 Task: In the  document Geneticengineering.txtMake this file  'available offline' Check 'Vision History' View the  non- printing characters
Action: Mouse moved to (532, 524)
Screenshot: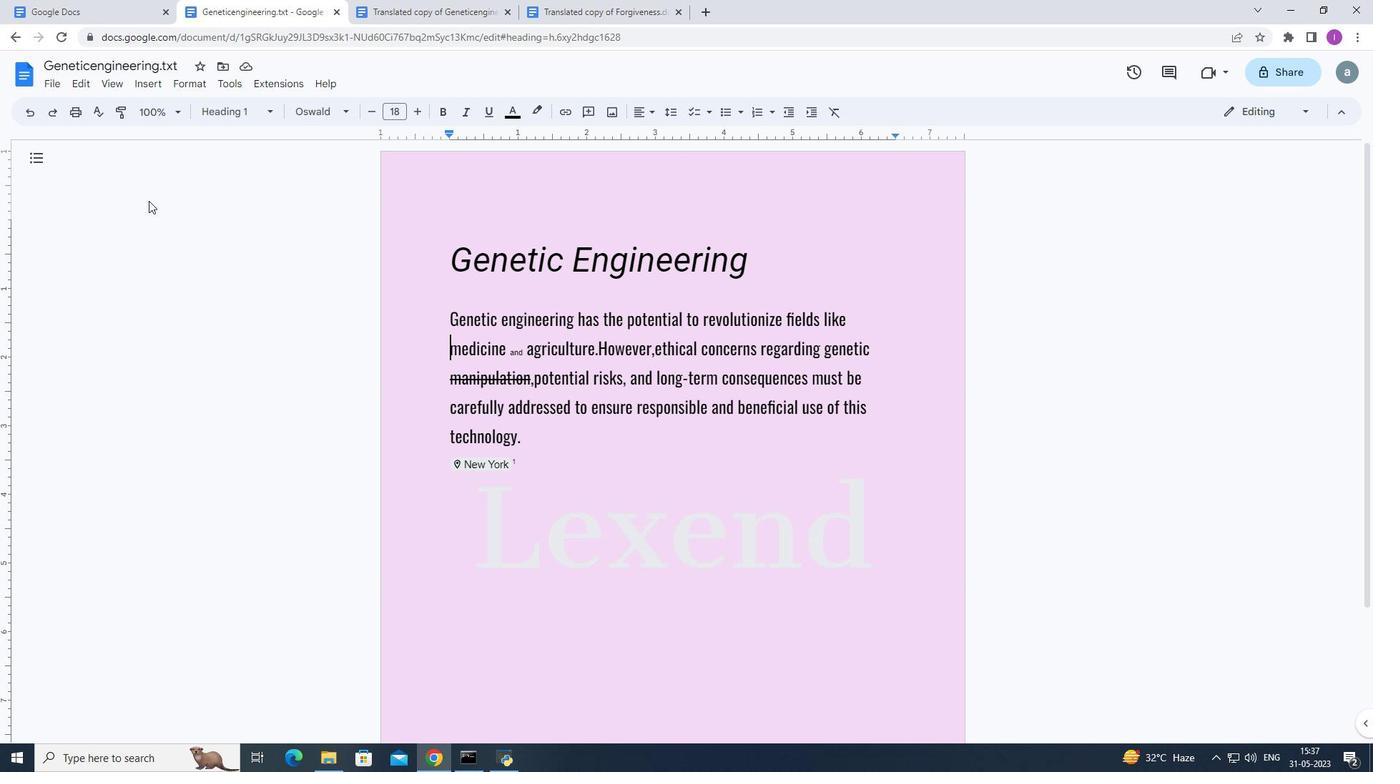 
Action: Mouse pressed left at (532, 524)
Screenshot: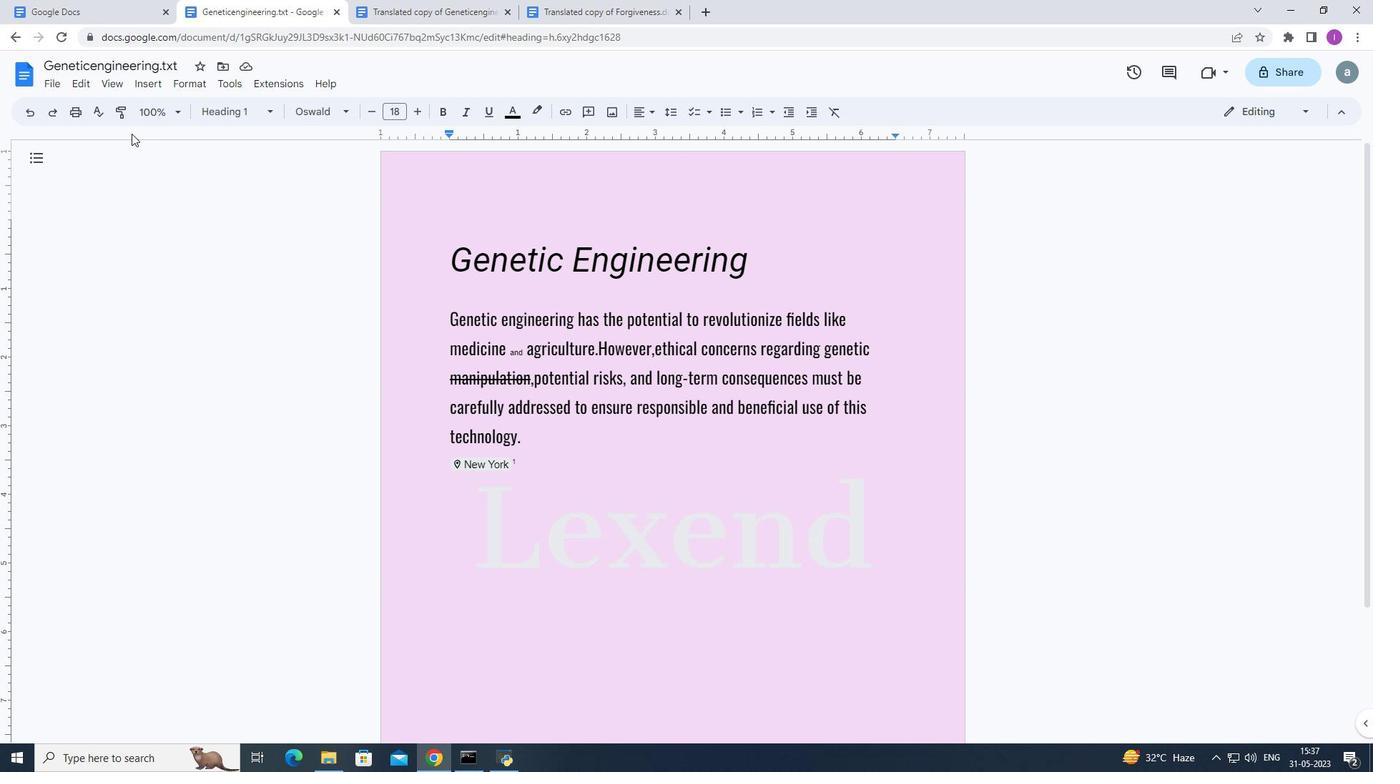 
Action: Mouse moved to (8, 32)
Screenshot: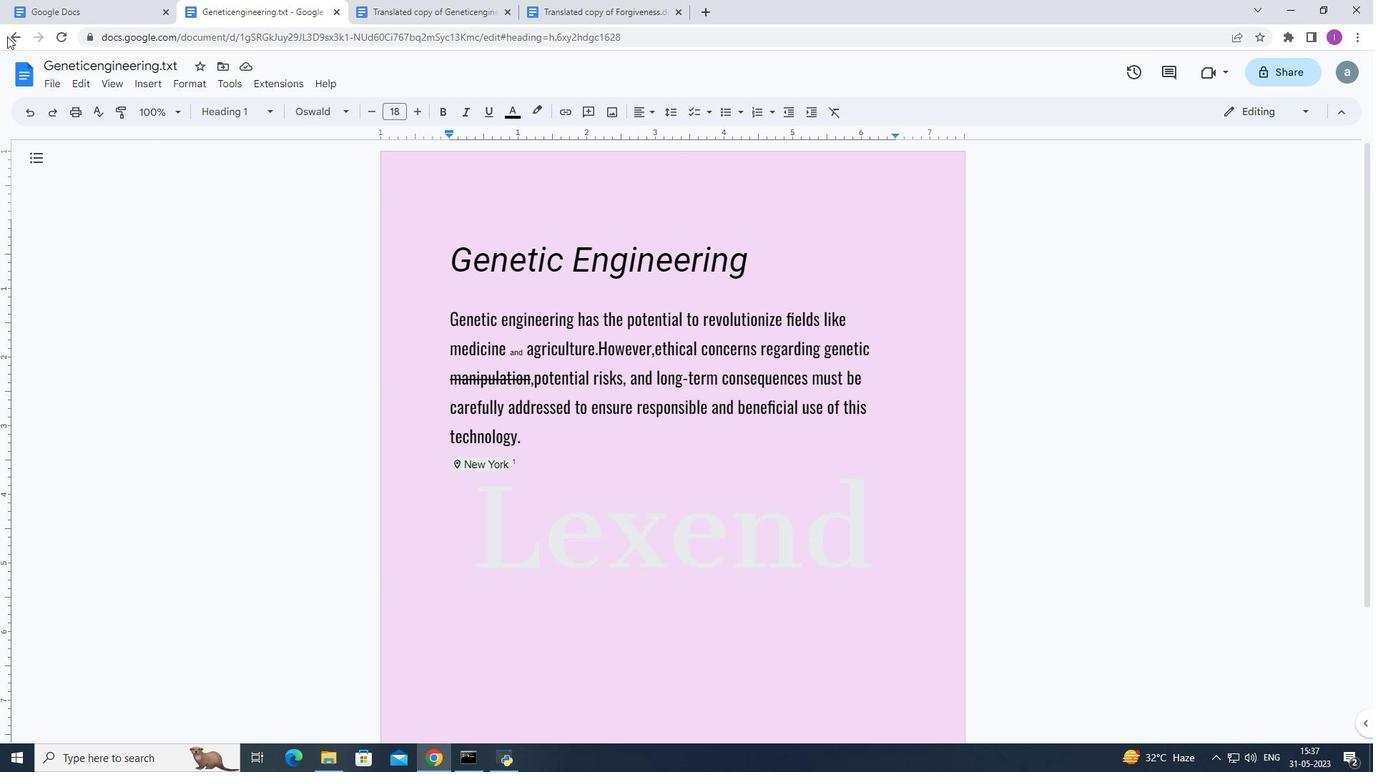 
Action: Mouse pressed left at (8, 32)
Screenshot: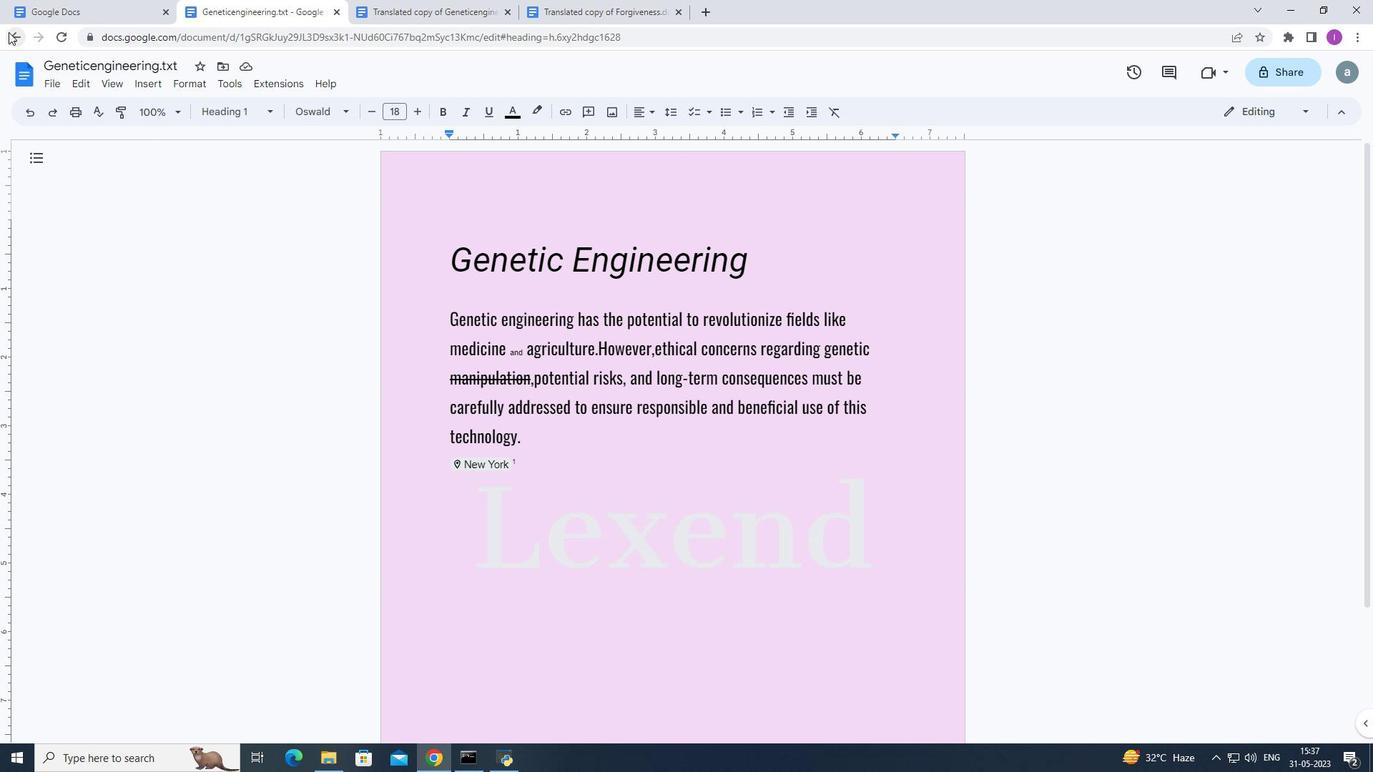 
Action: Mouse moved to (344, 474)
Screenshot: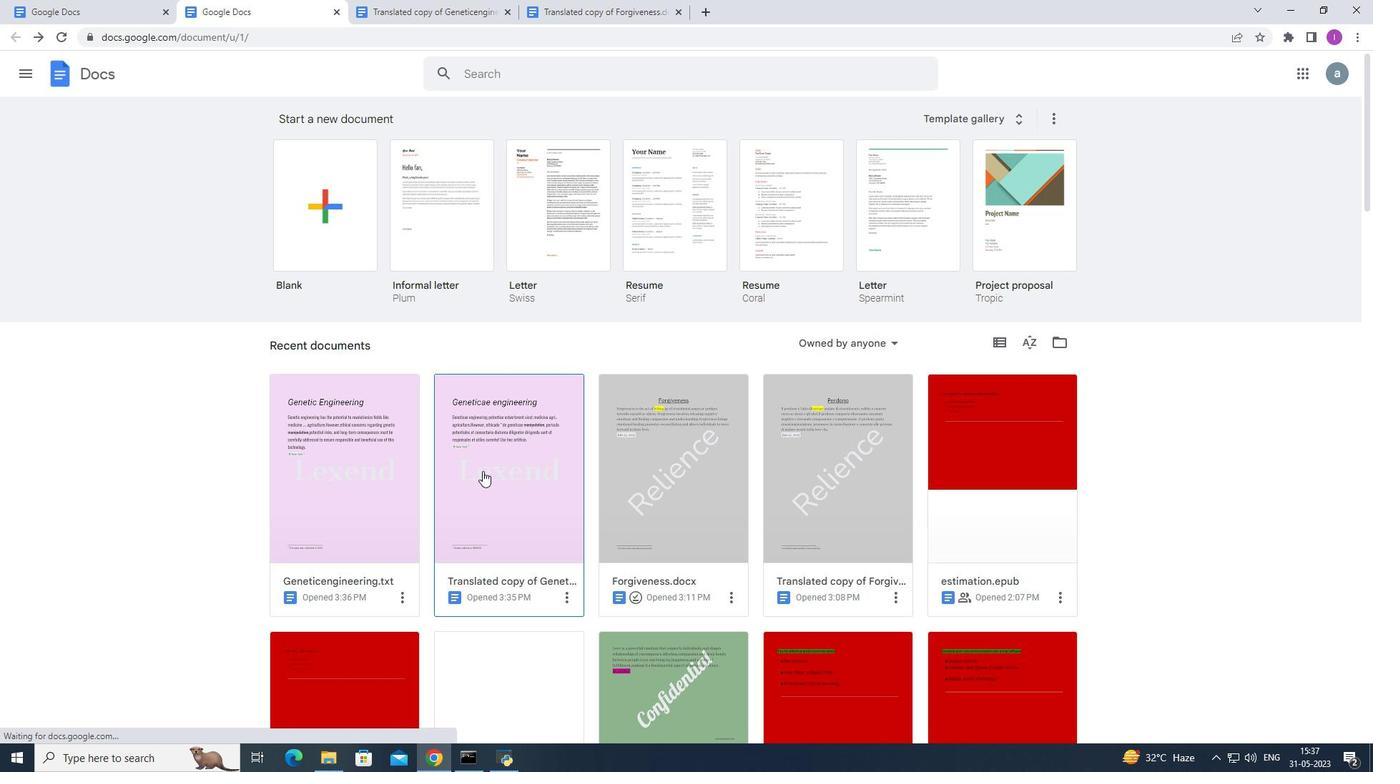 
Action: Mouse pressed left at (344, 474)
Screenshot: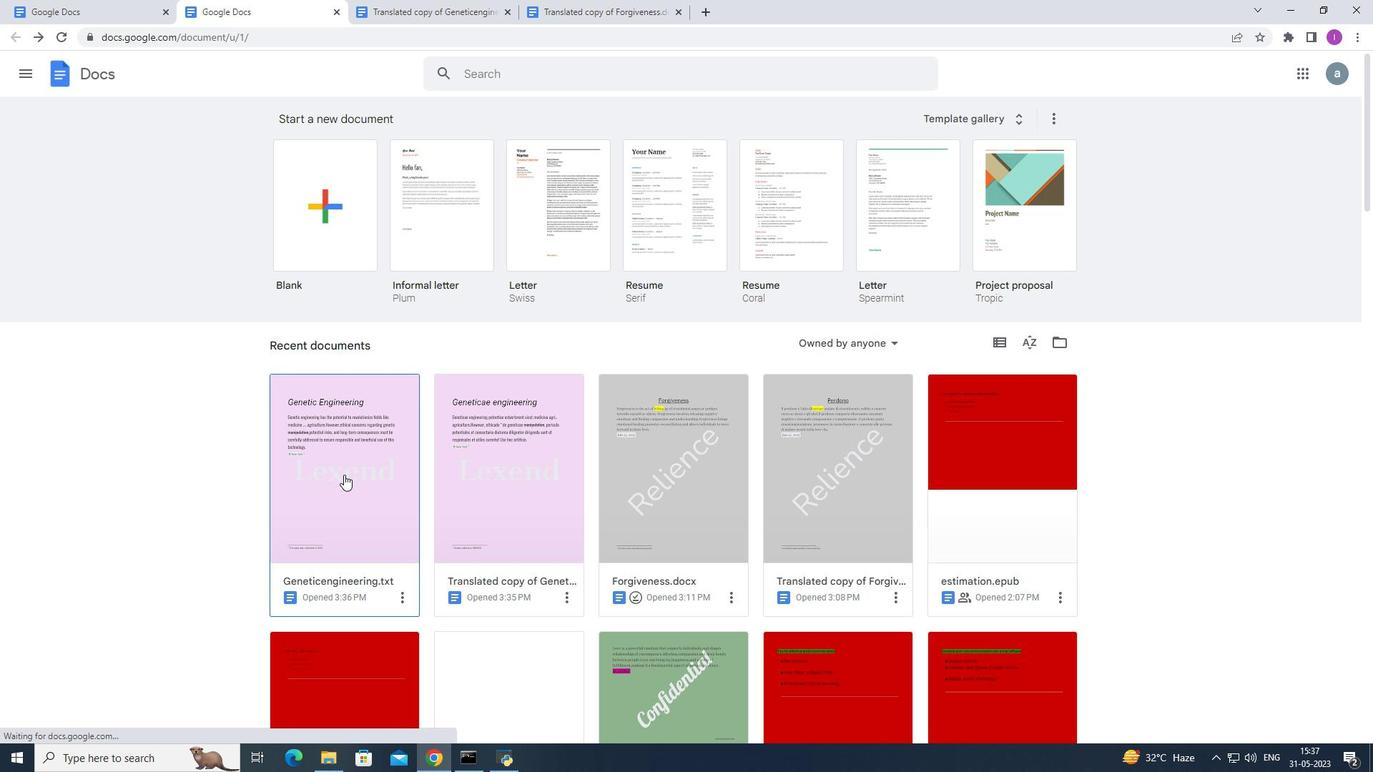 
Action: Mouse moved to (57, 82)
Screenshot: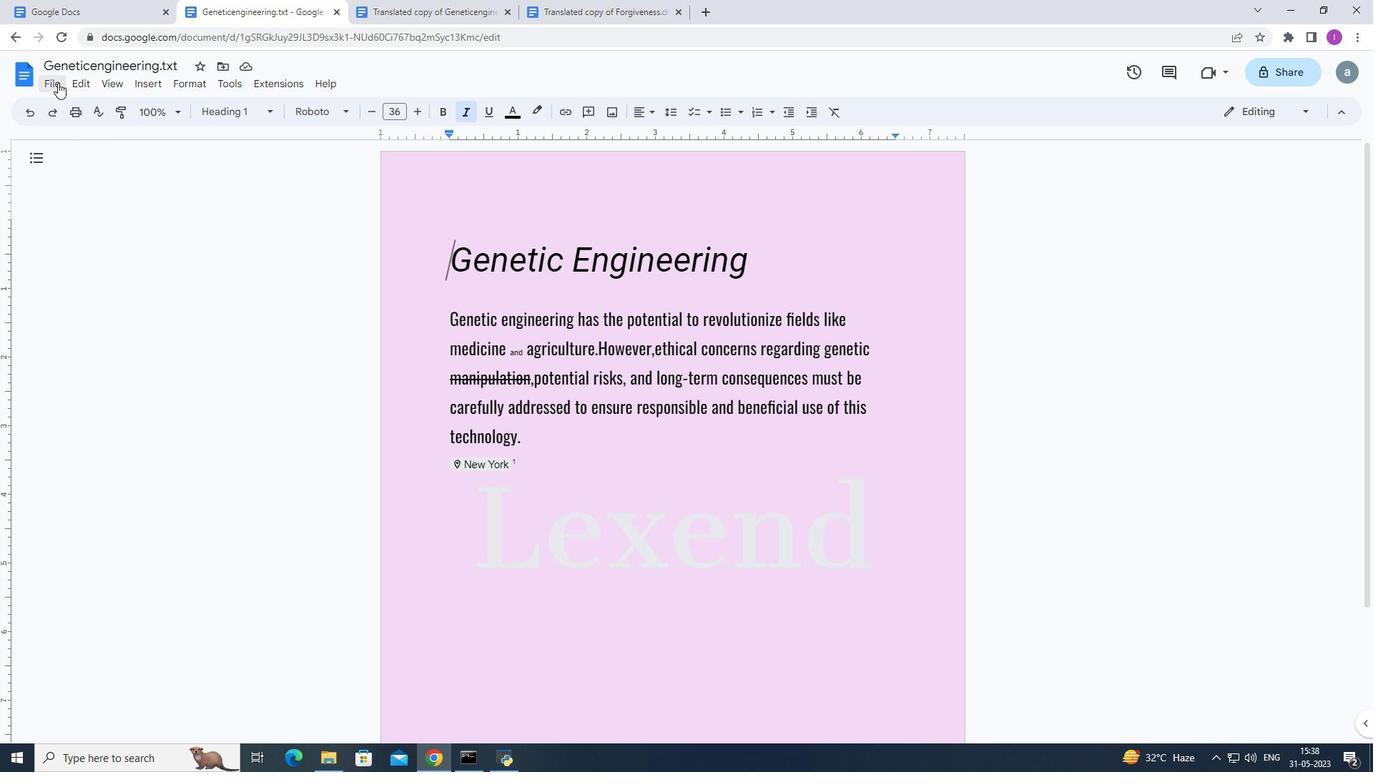 
Action: Mouse pressed left at (57, 82)
Screenshot: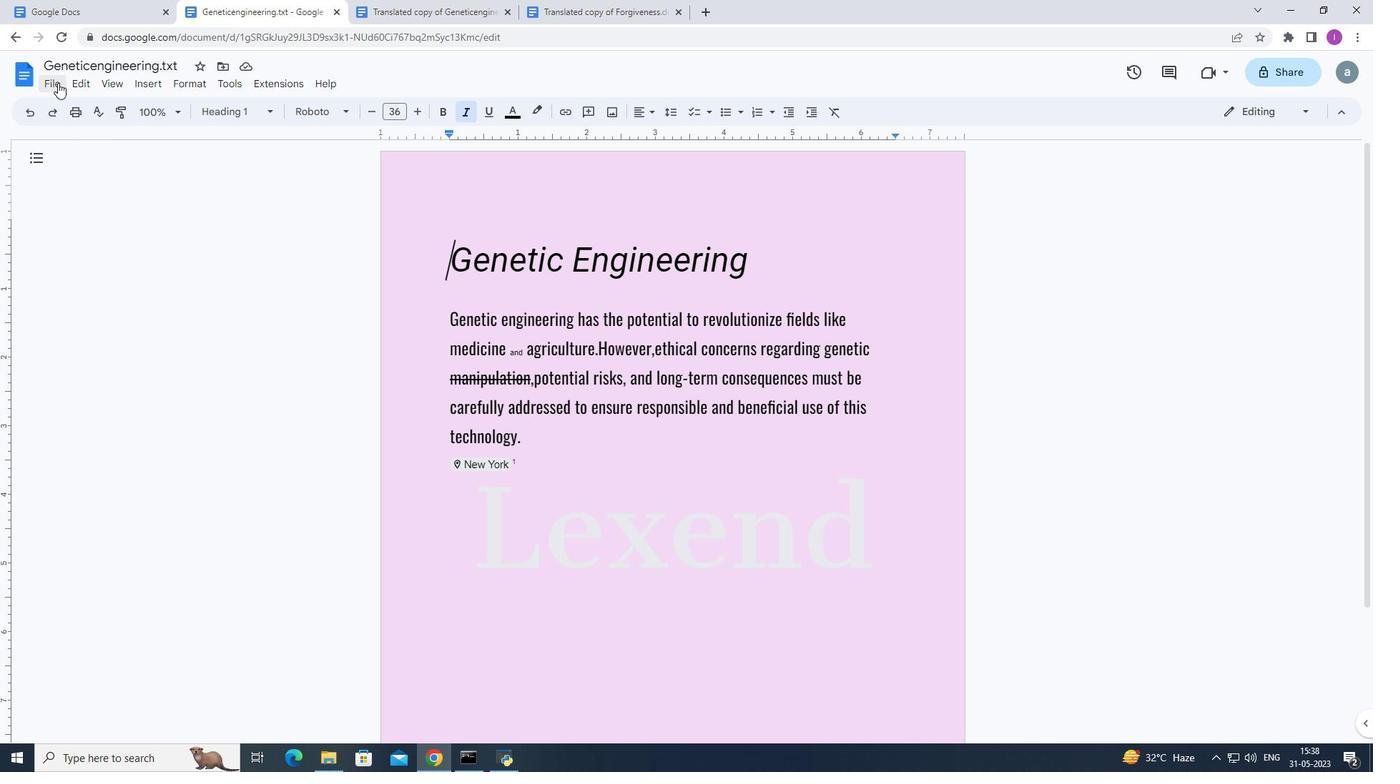 
Action: Mouse moved to (125, 395)
Screenshot: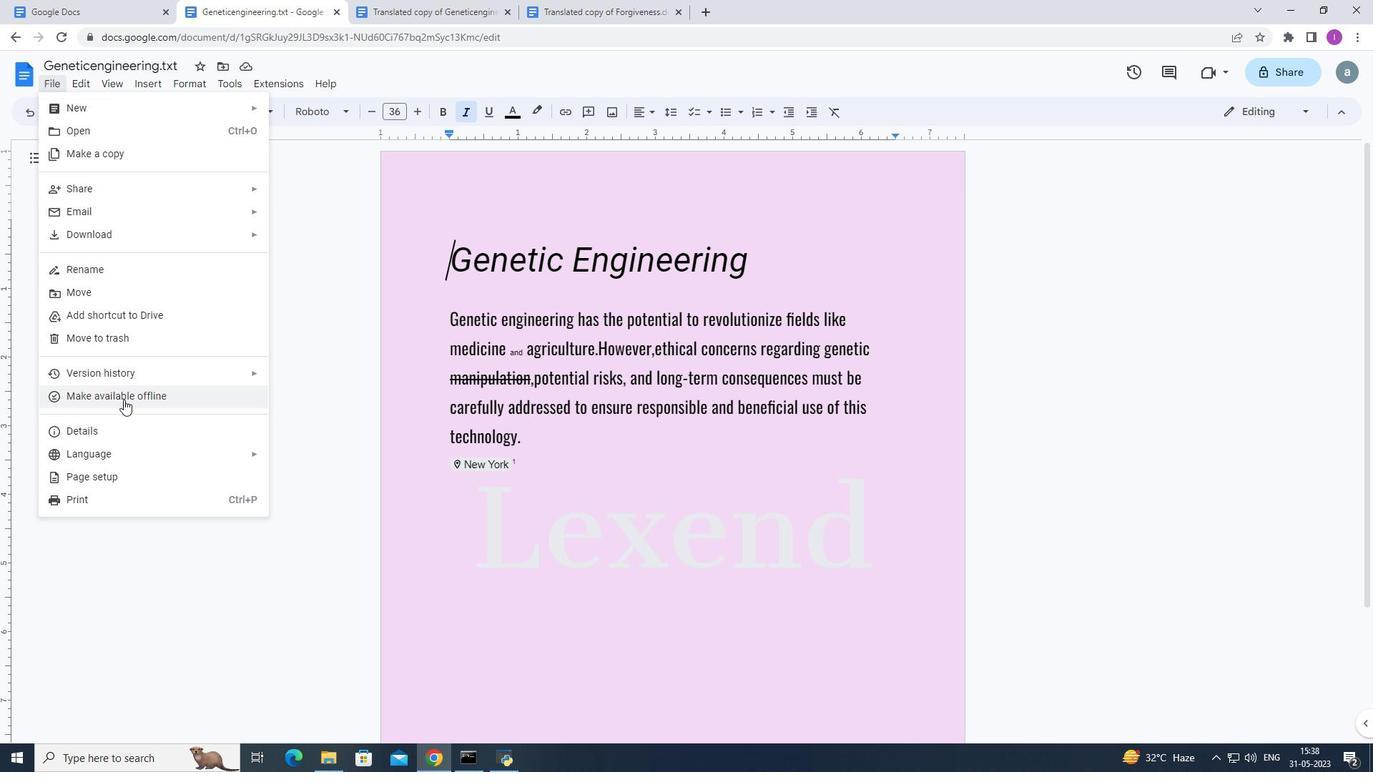 
Action: Mouse pressed left at (125, 395)
Screenshot: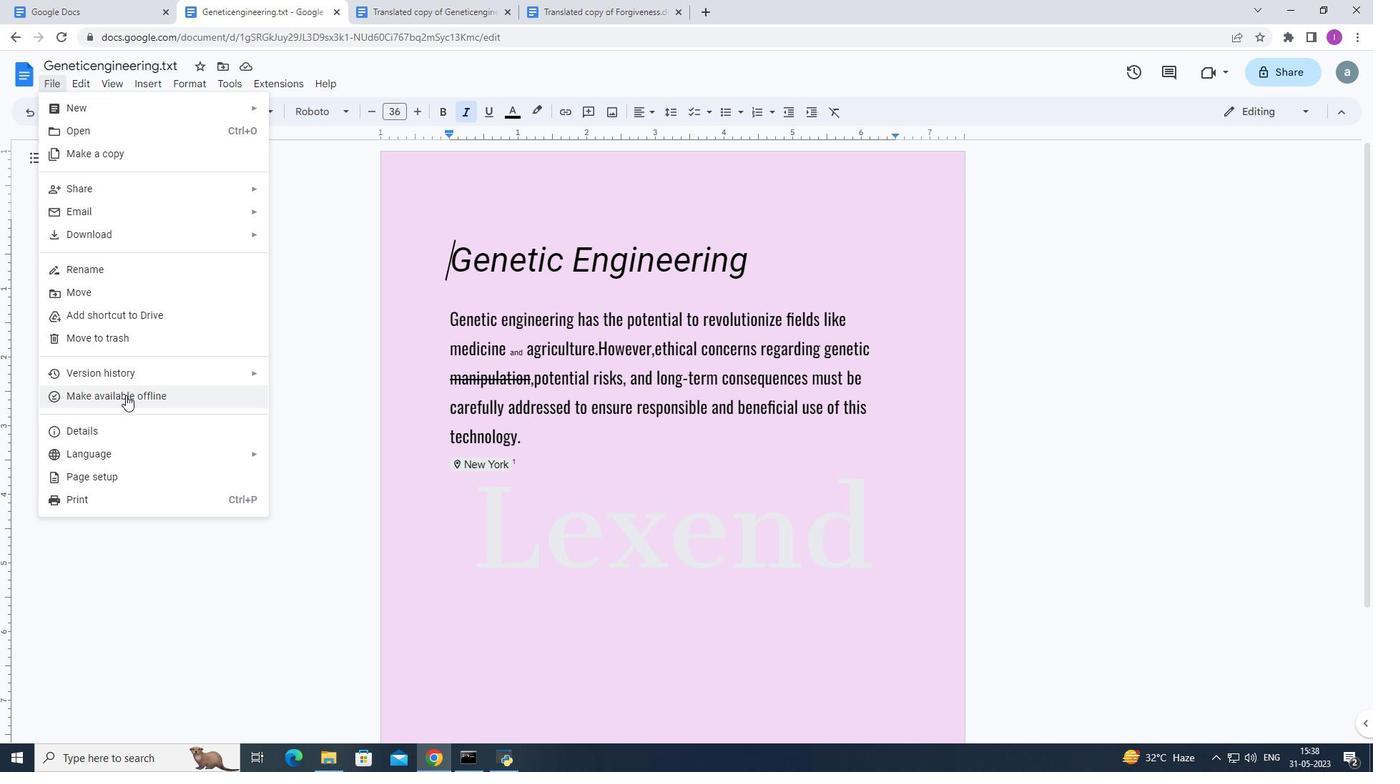 
Action: Mouse moved to (105, 87)
Screenshot: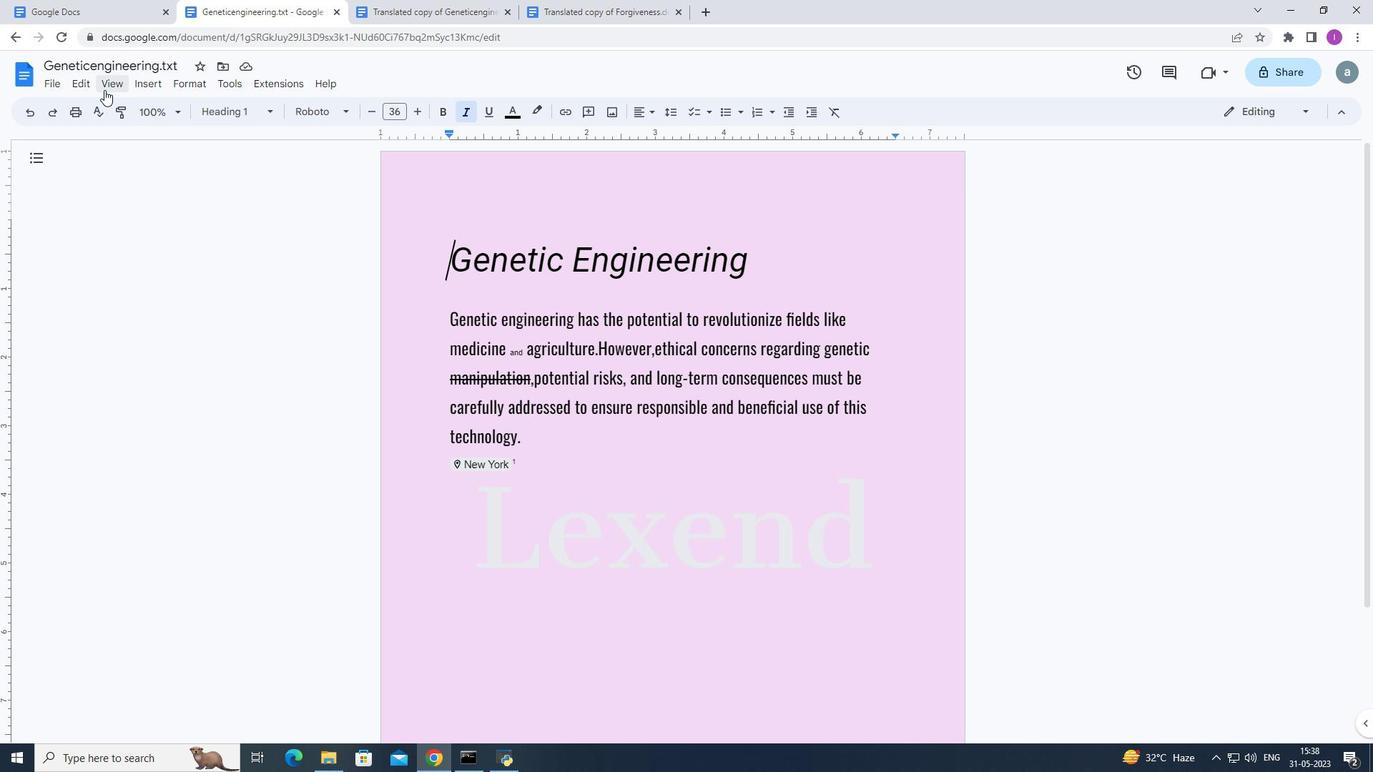 
Action: Mouse pressed left at (105, 87)
Screenshot: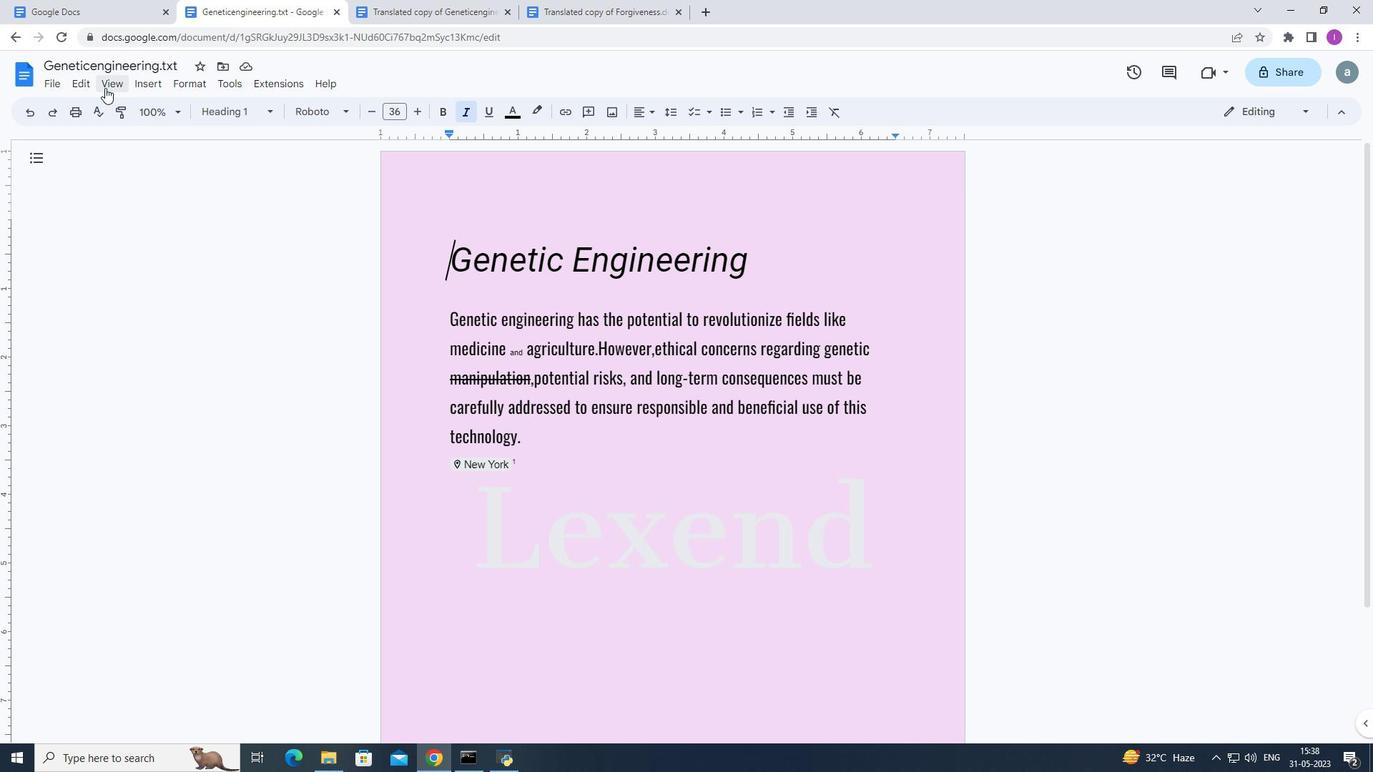 
Action: Mouse moved to (190, 233)
Screenshot: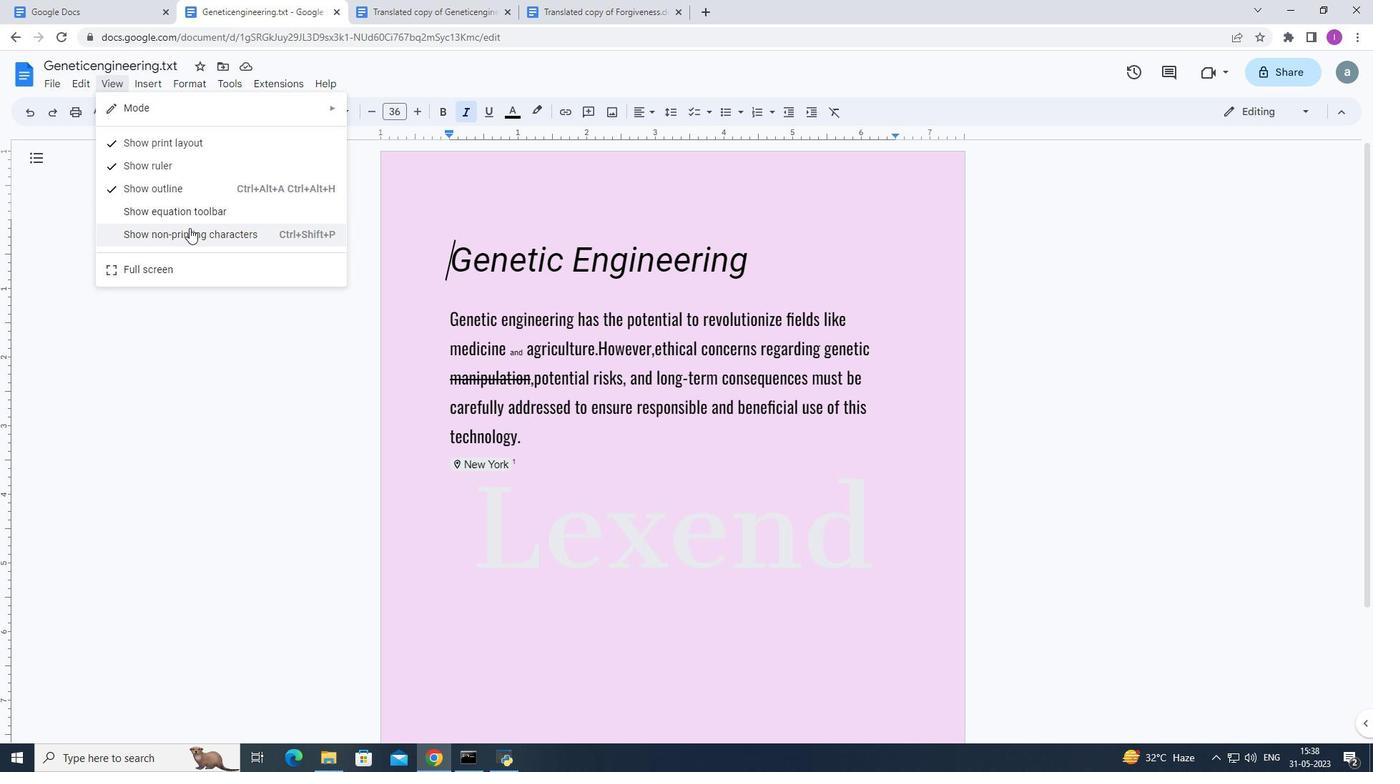 
Action: Mouse pressed left at (190, 233)
Screenshot: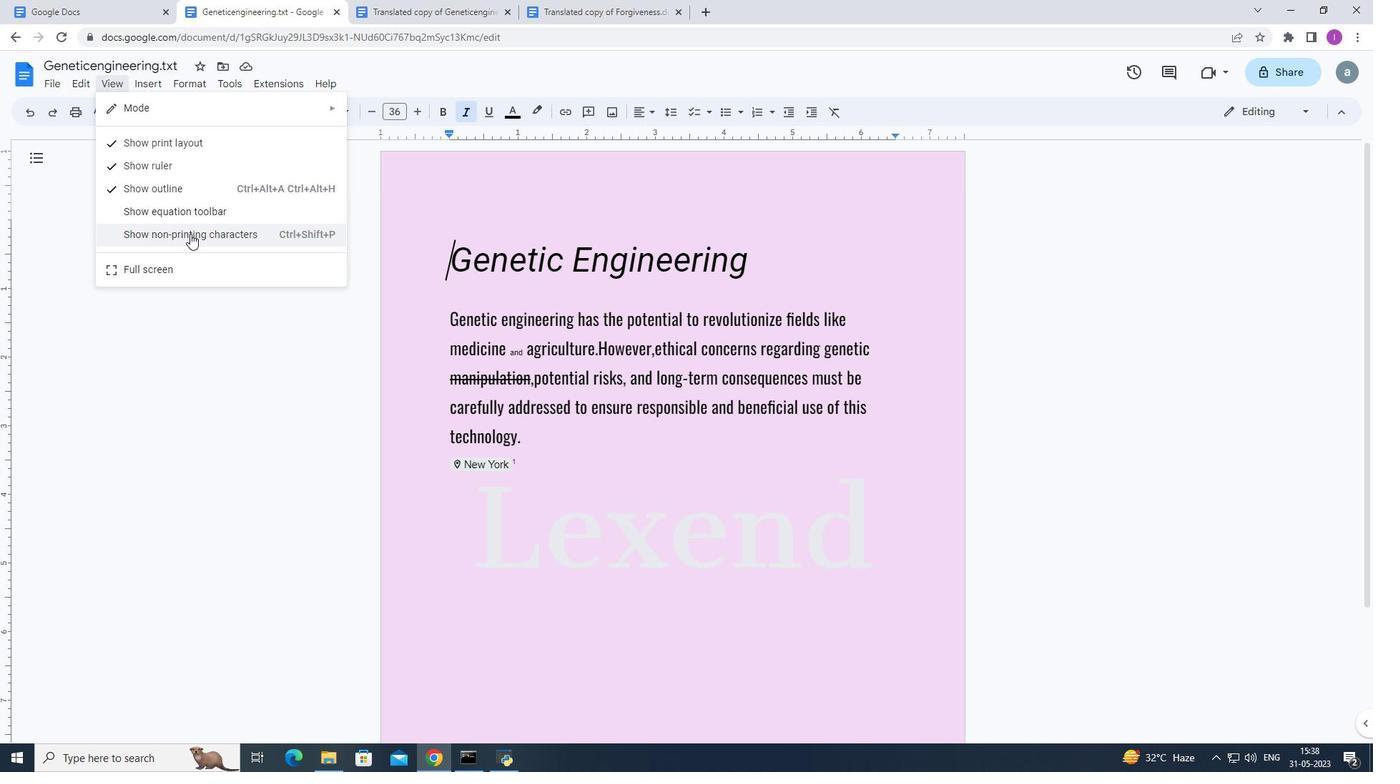 
Action: Mouse moved to (635, 199)
Screenshot: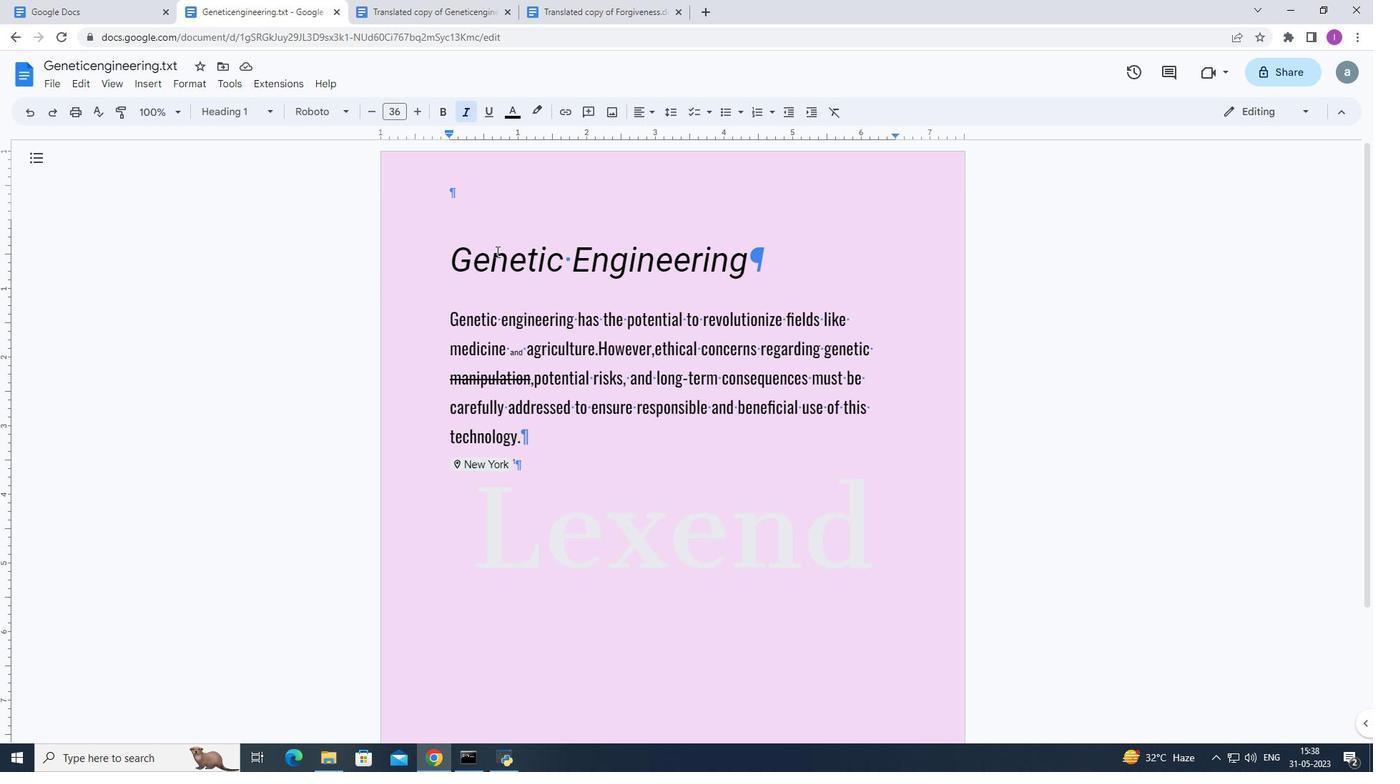 
